 Task: Select format cells if the text does not contain.
Action: Mouse moved to (187, 124)
Screenshot: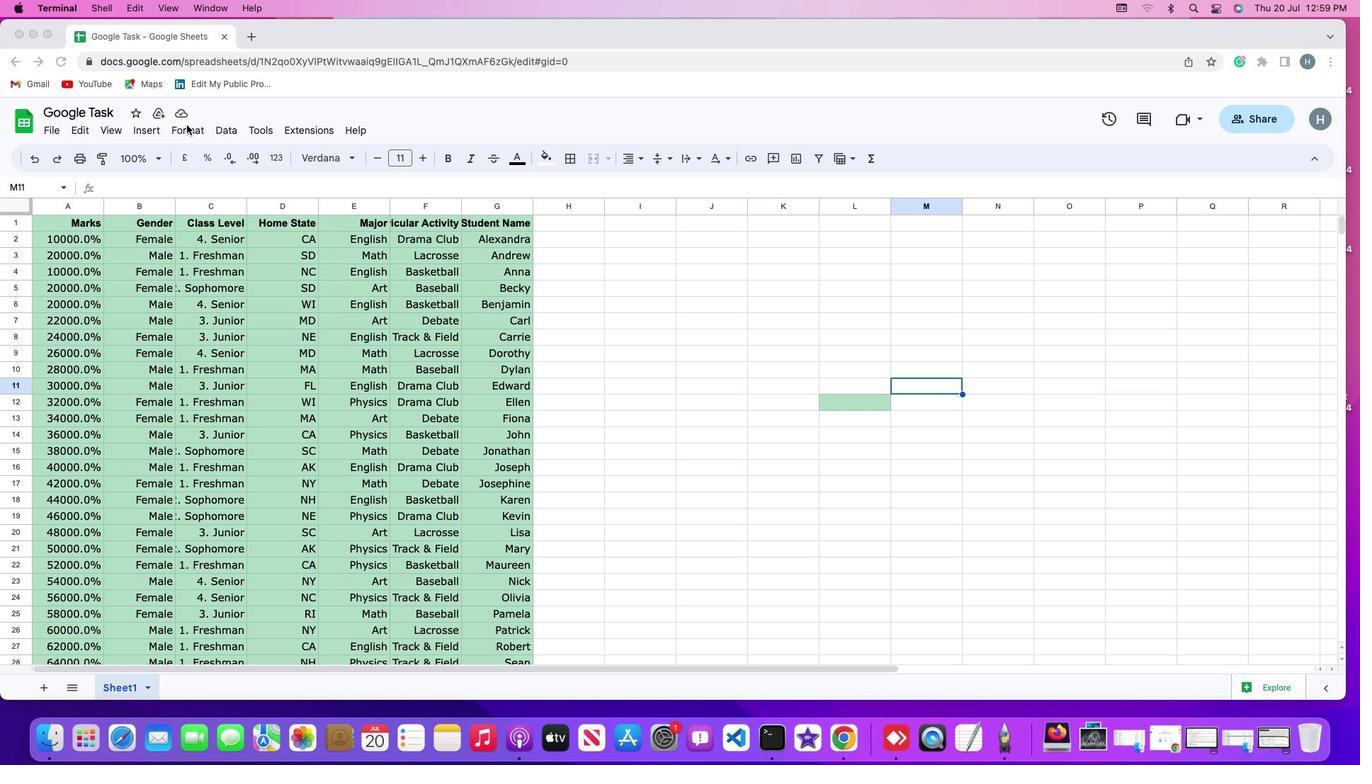 
Action: Mouse pressed left at (187, 124)
Screenshot: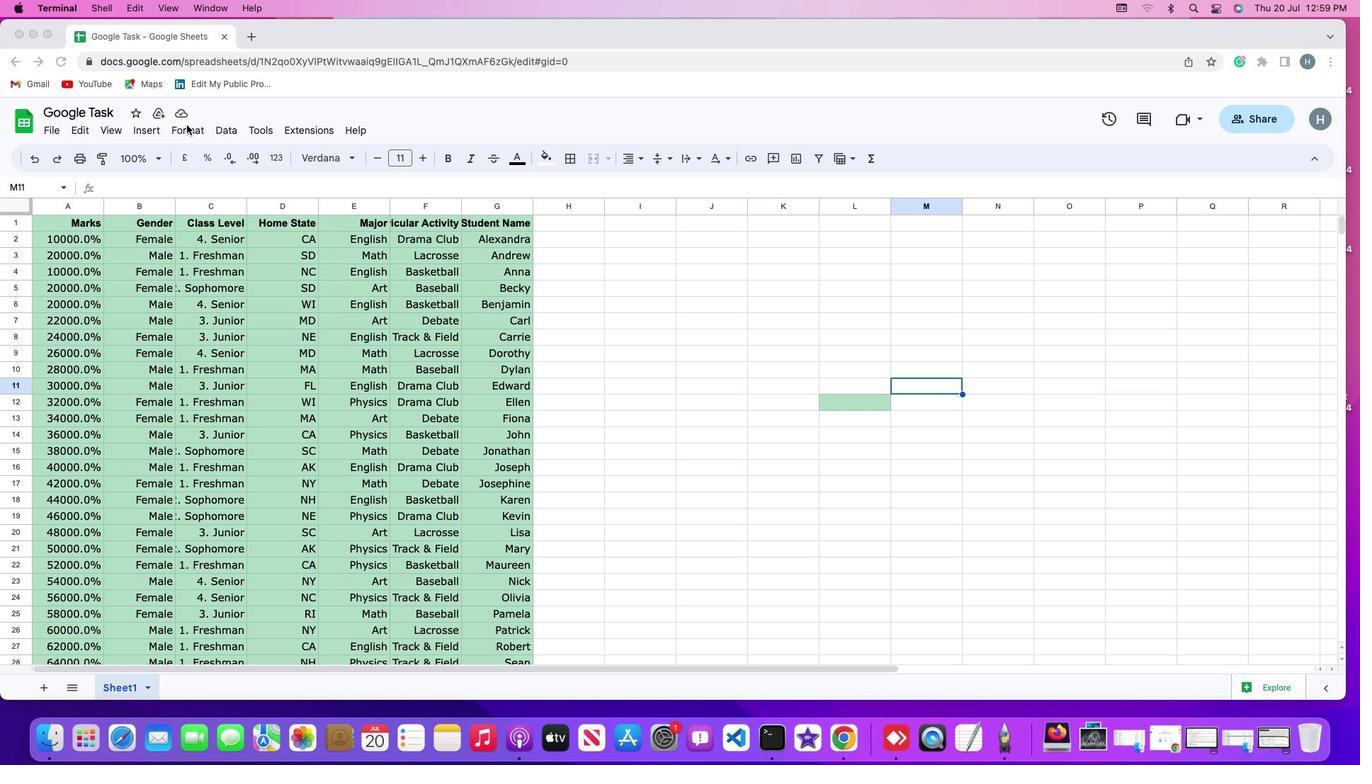 
Action: Mouse moved to (187, 131)
Screenshot: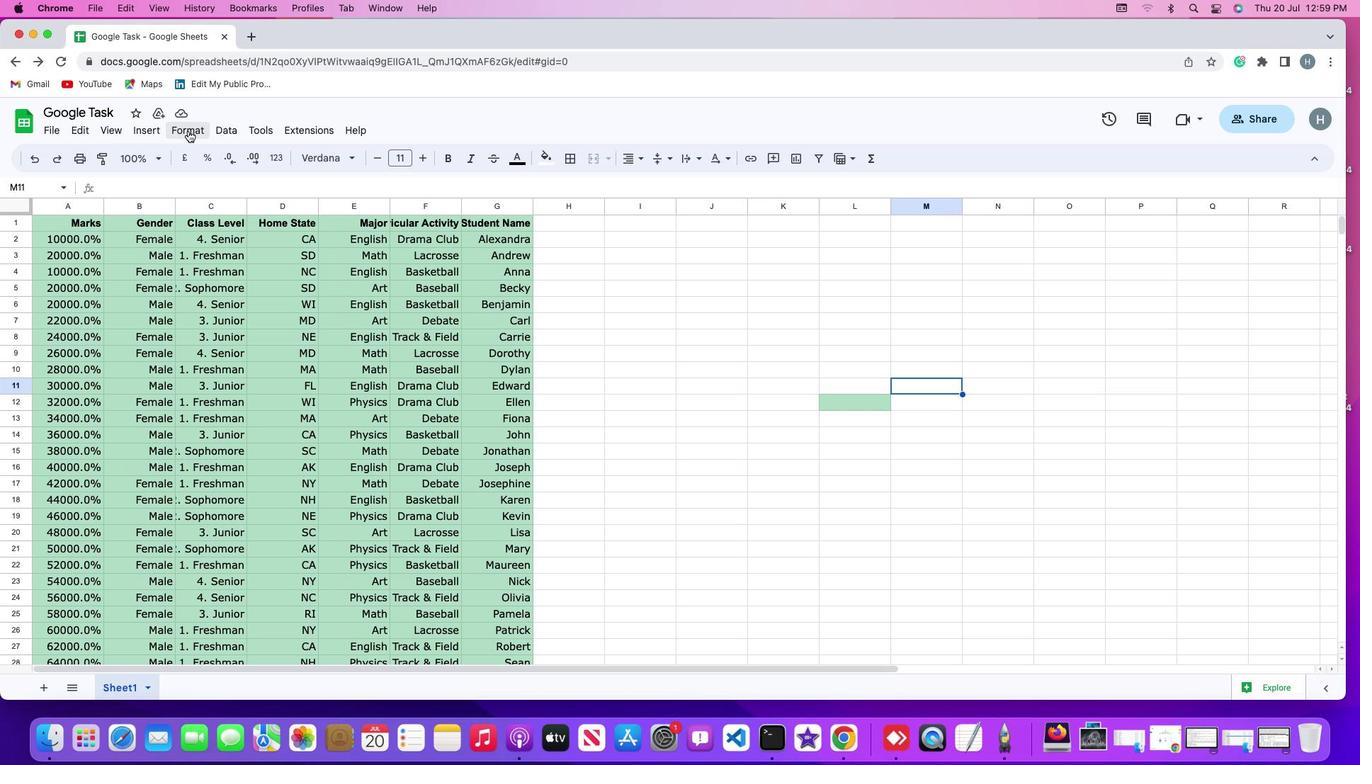 
Action: Mouse pressed left at (187, 131)
Screenshot: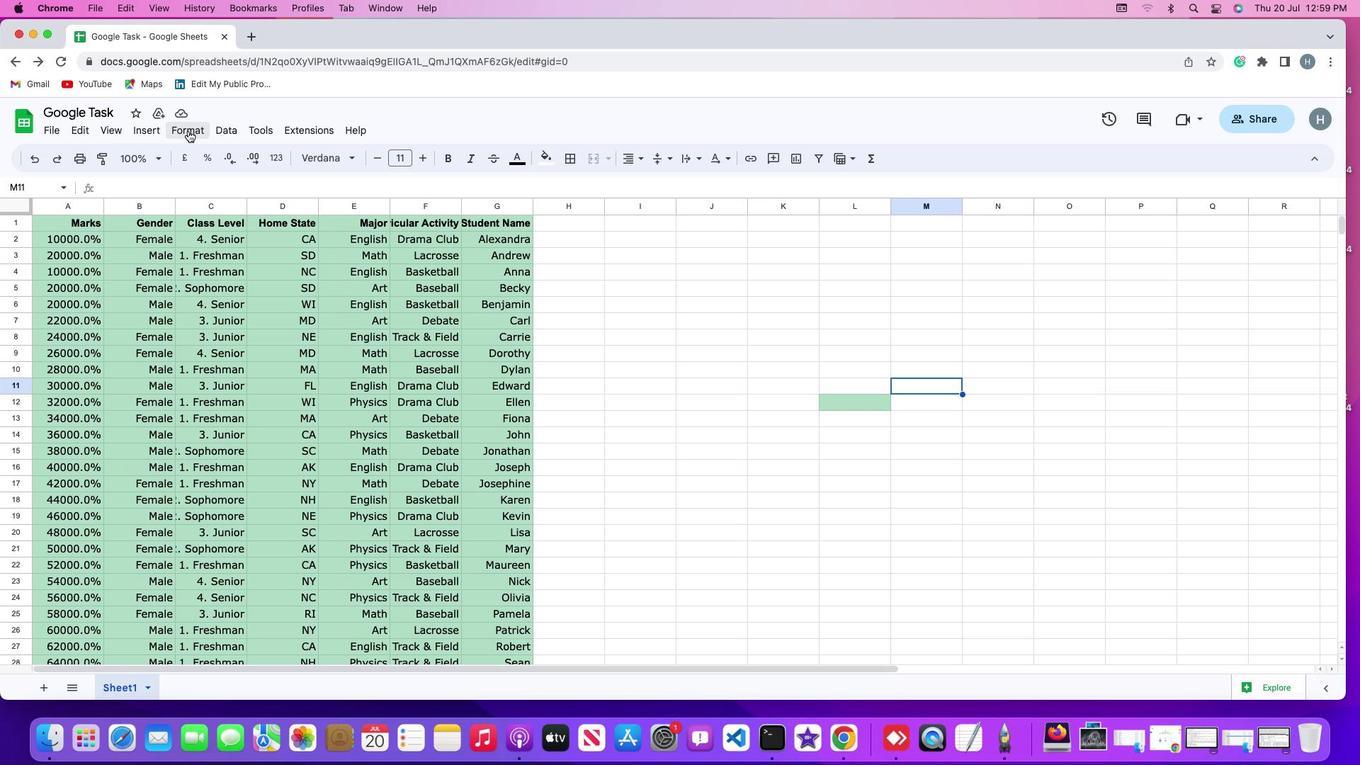 
Action: Mouse moved to (199, 376)
Screenshot: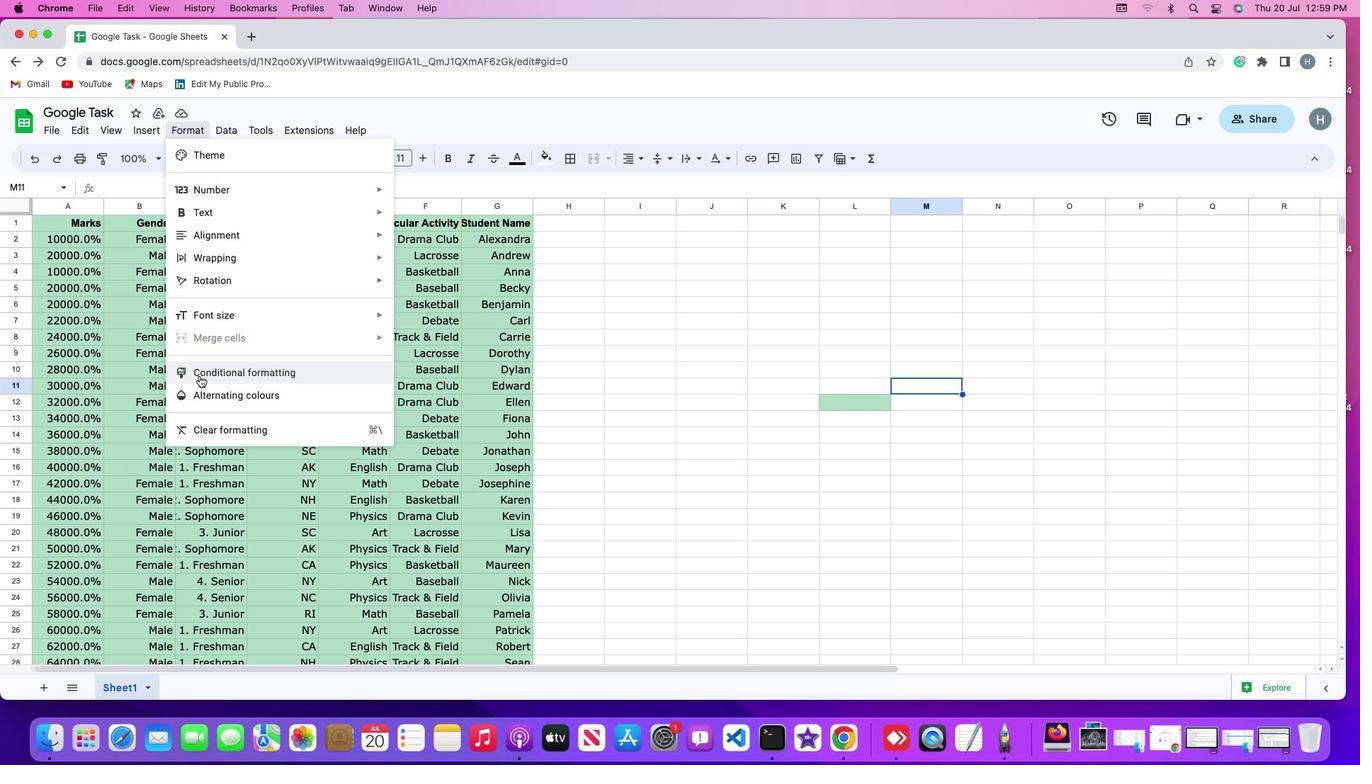 
Action: Mouse pressed left at (199, 376)
Screenshot: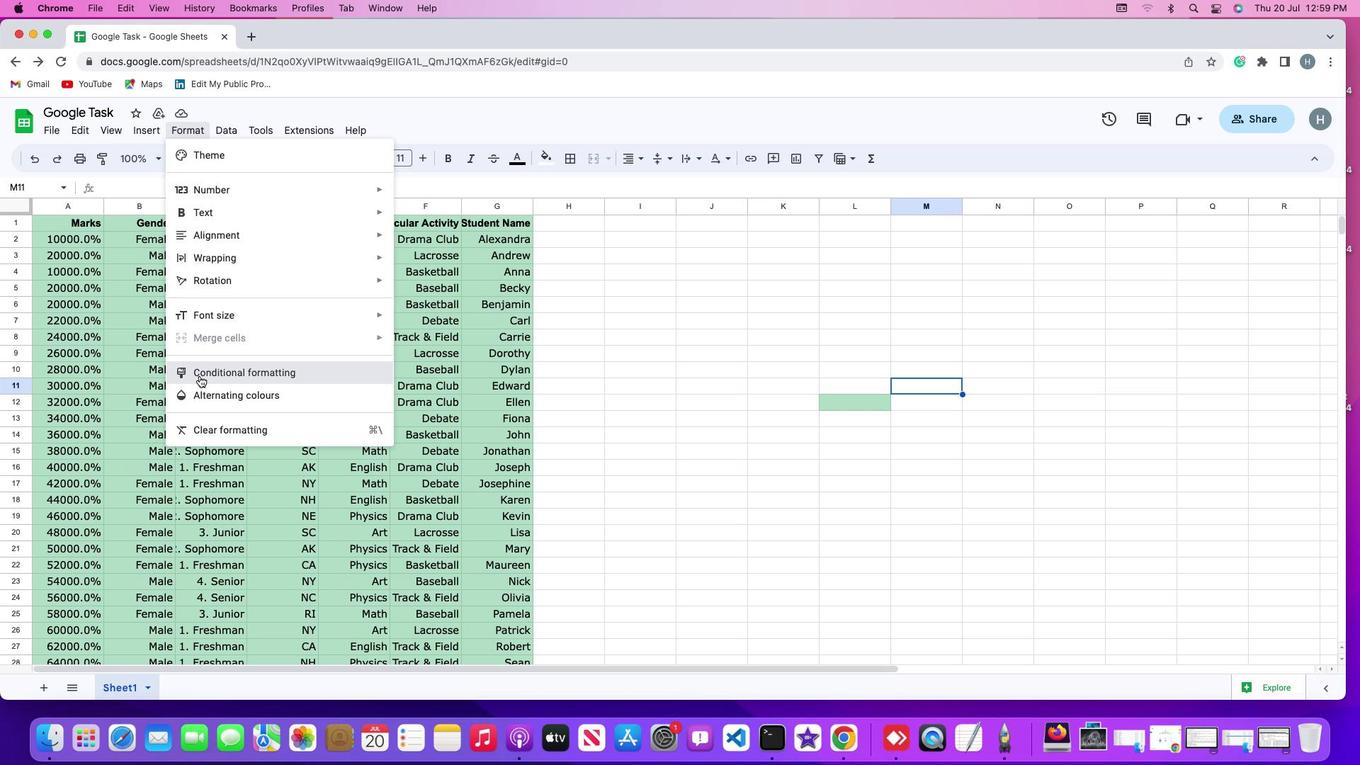 
Action: Mouse moved to (1239, 349)
Screenshot: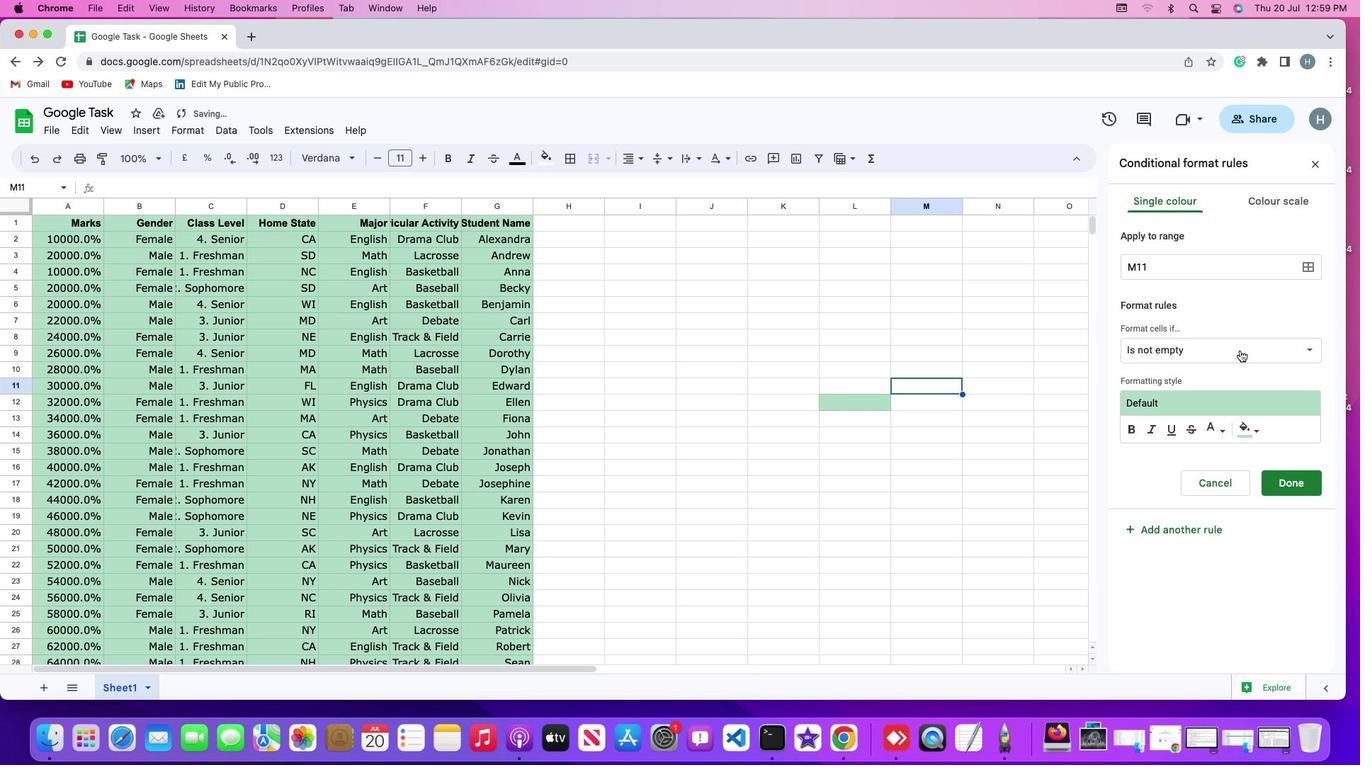 
Action: Mouse pressed left at (1239, 349)
Screenshot: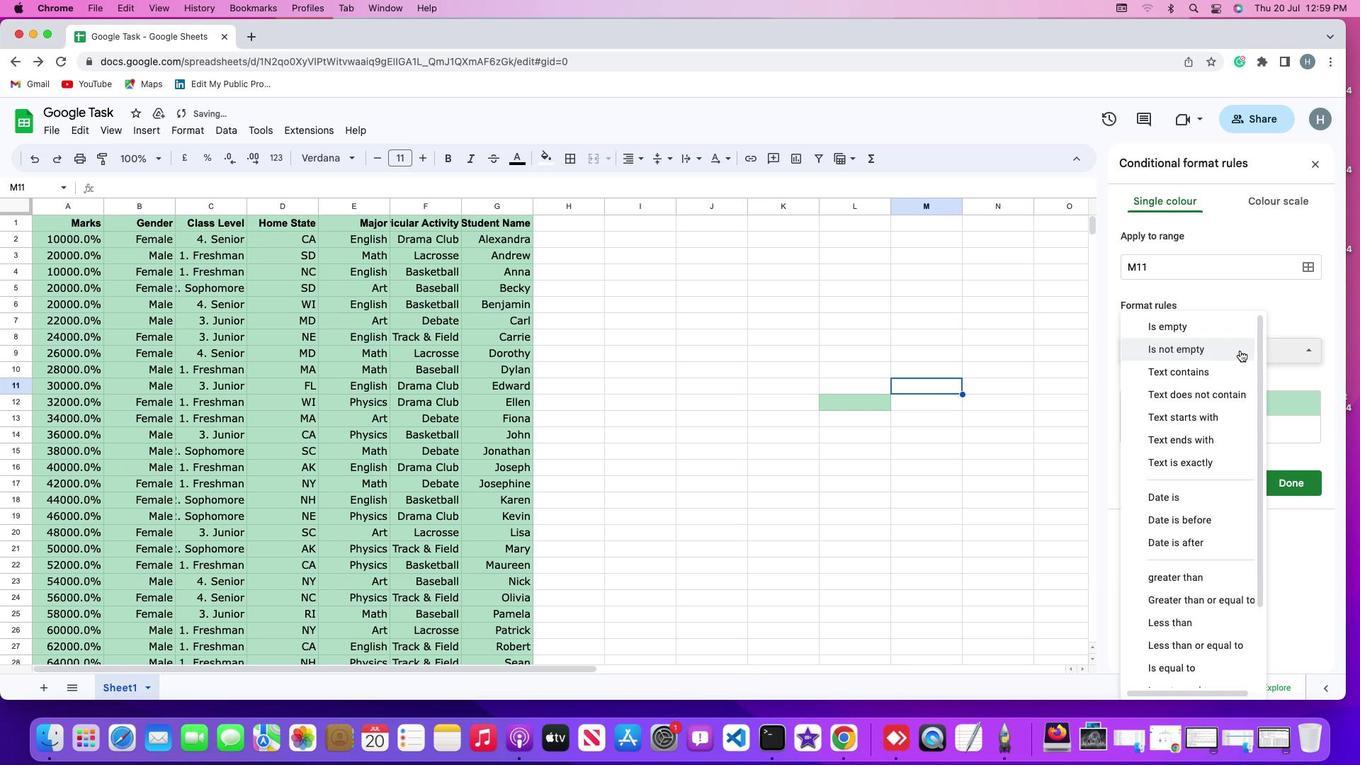 
Action: Mouse moved to (1227, 392)
Screenshot: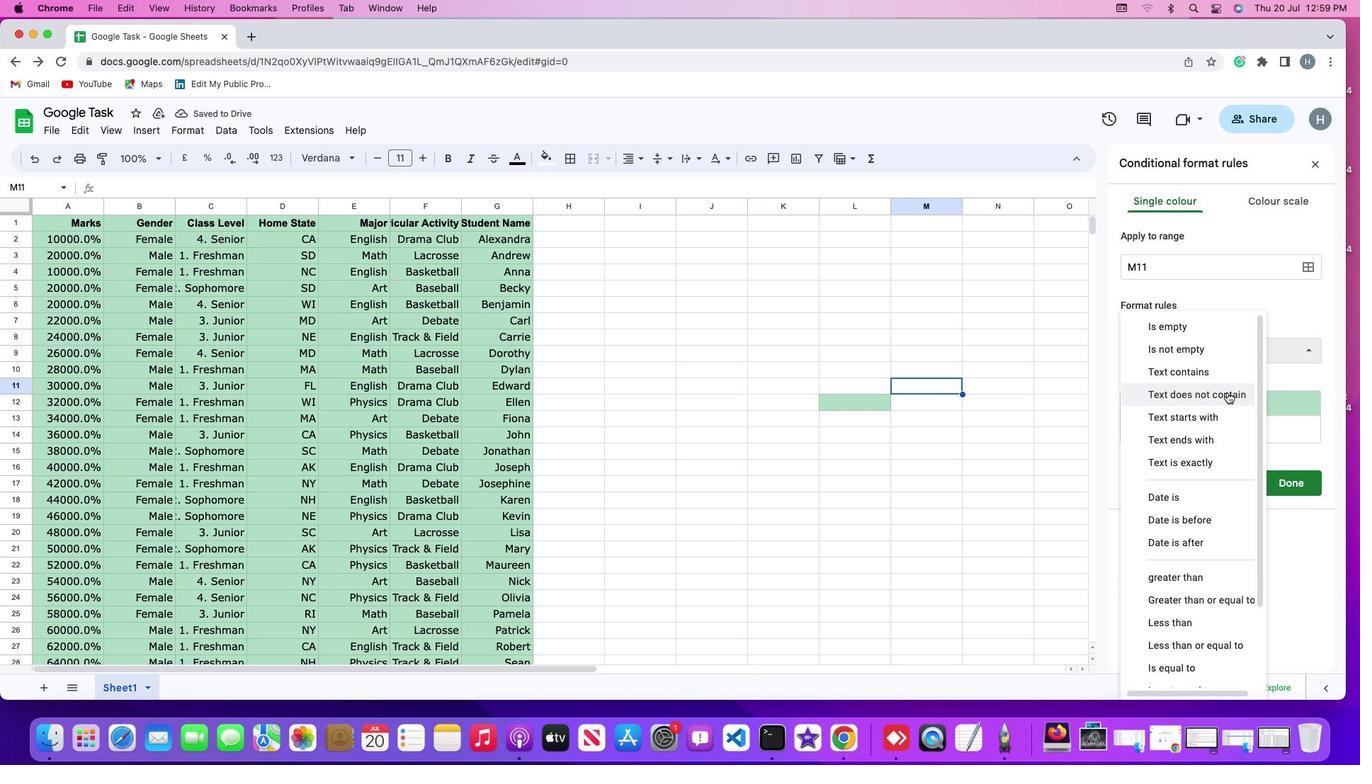 
Action: Mouse pressed left at (1227, 392)
Screenshot: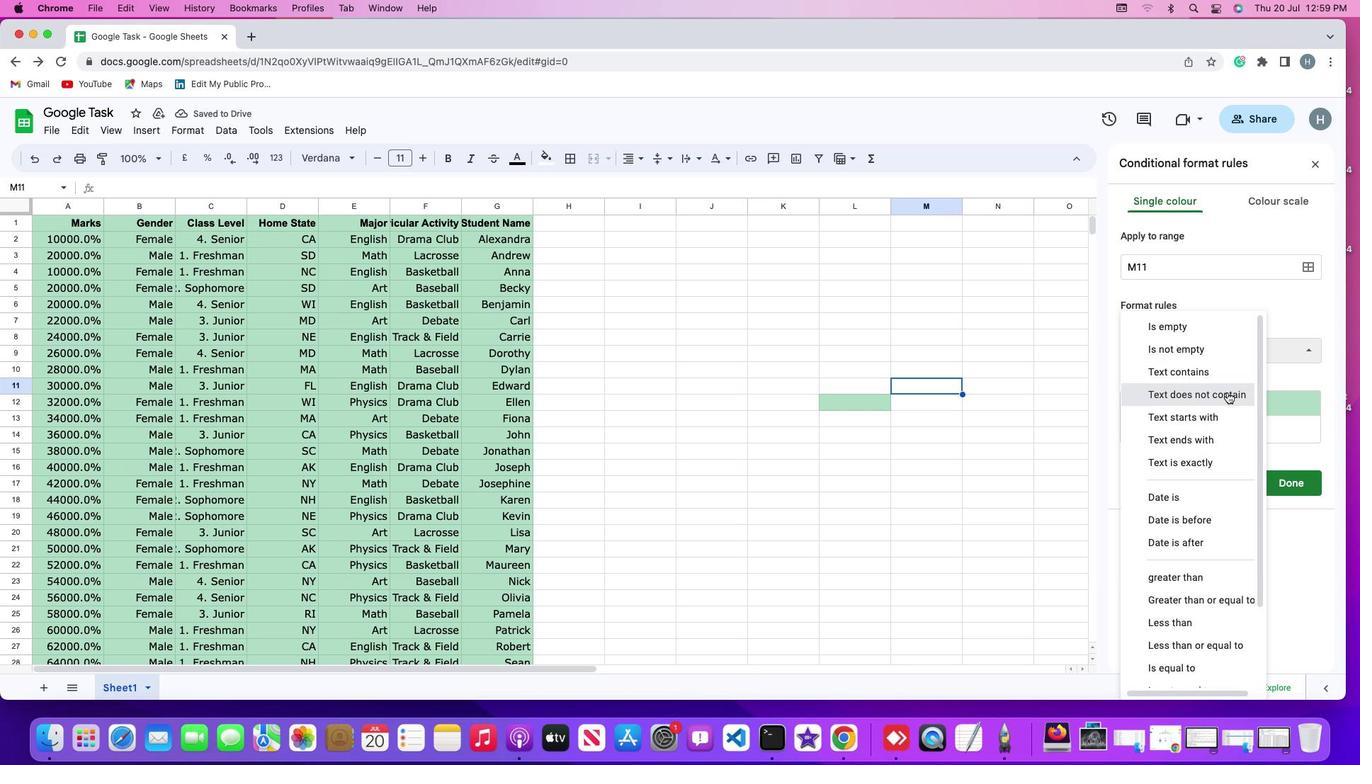 
Action: Mouse moved to (991, 409)
Screenshot: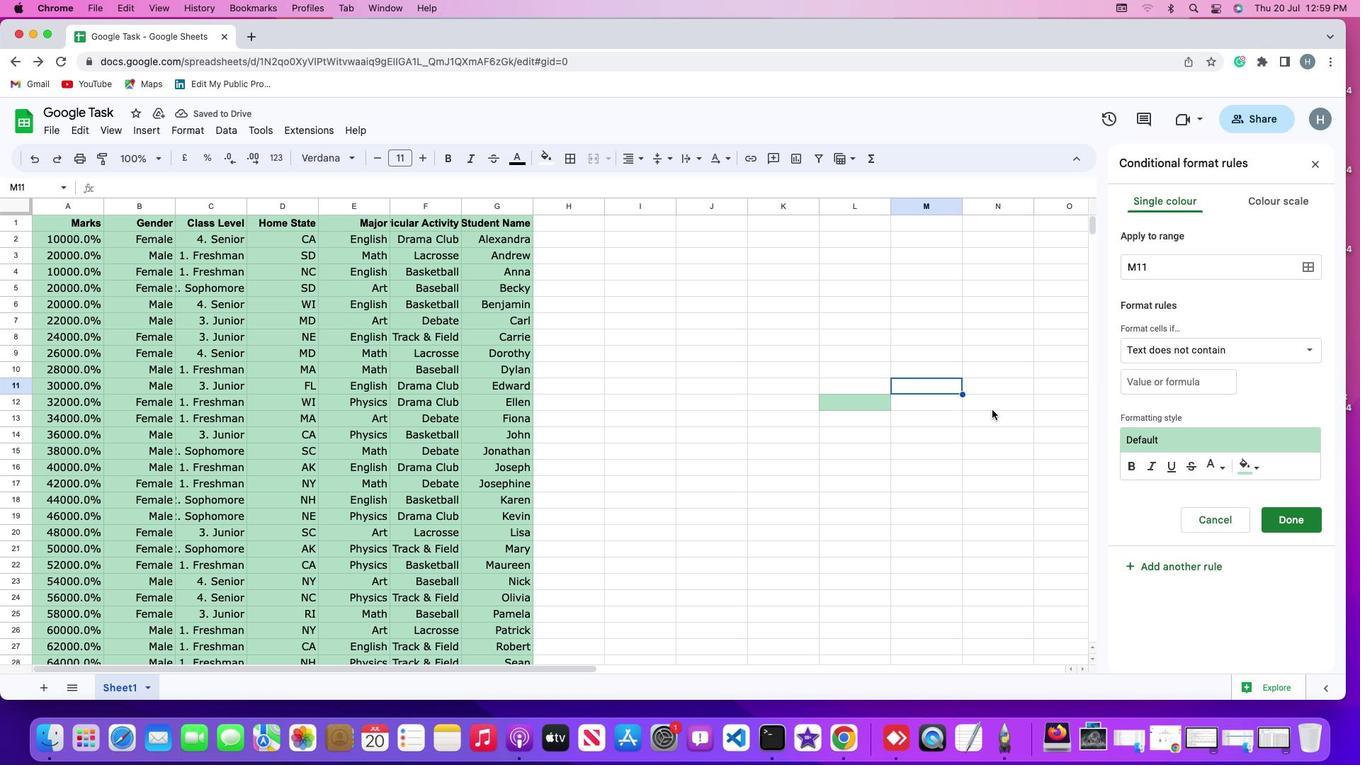 
